 Task: Set Fix Rolling Shutter to Low
Action: Mouse moved to (294, 328)
Screenshot: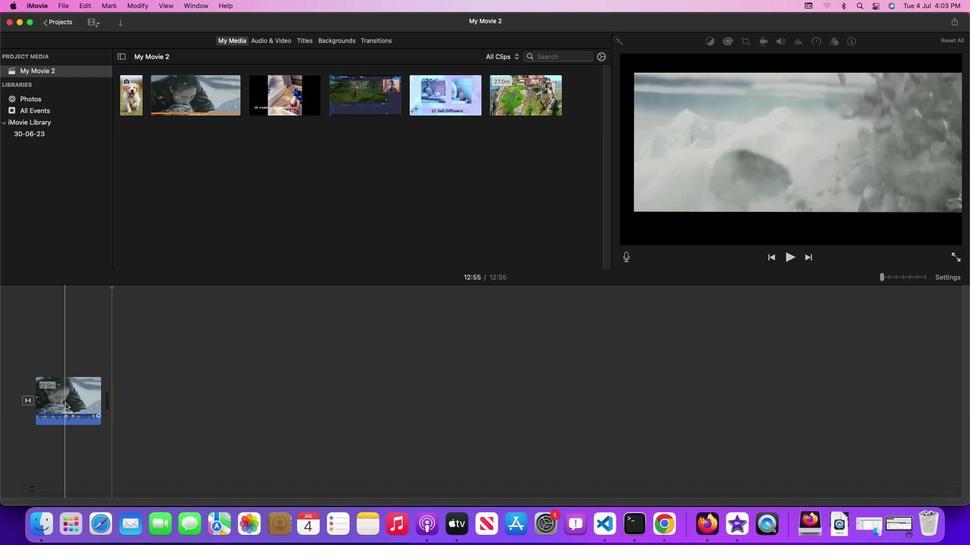
Action: Mouse pressed left at (294, 328)
Screenshot: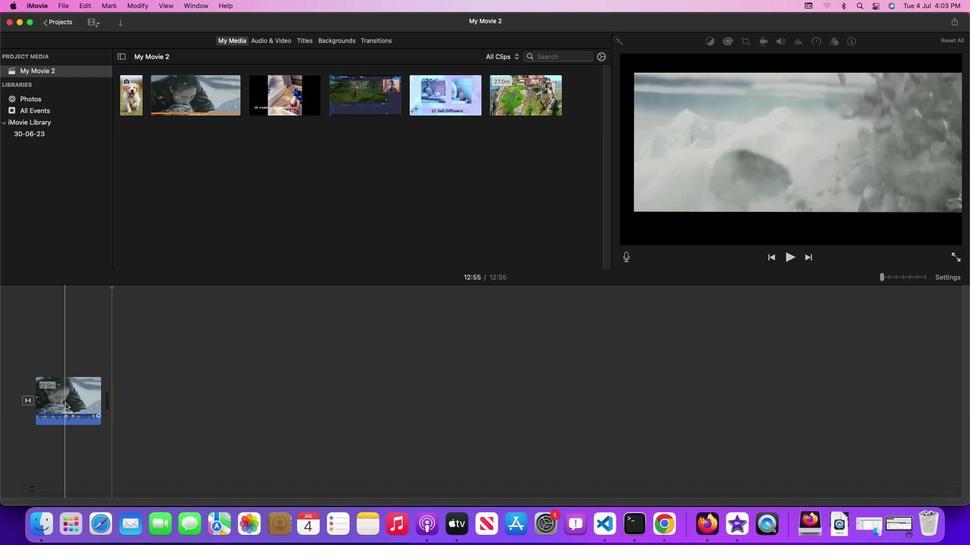 
Action: Mouse pressed left at (294, 328)
Screenshot: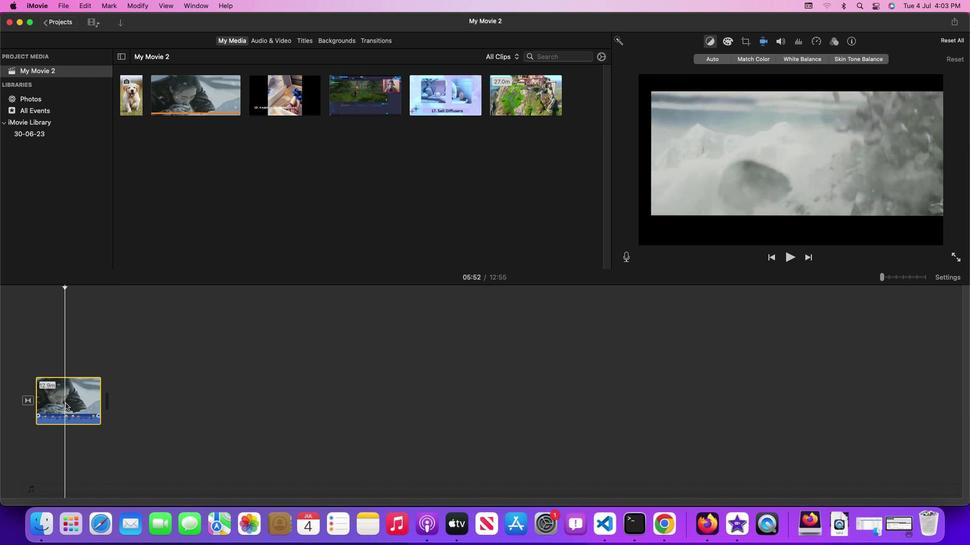 
Action: Mouse moved to (634, 242)
Screenshot: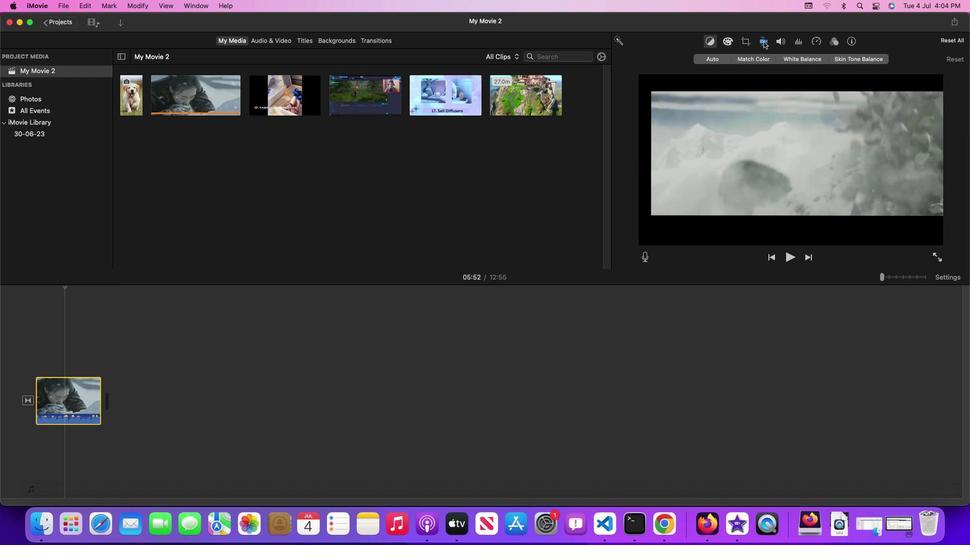
Action: Mouse pressed left at (634, 242)
Screenshot: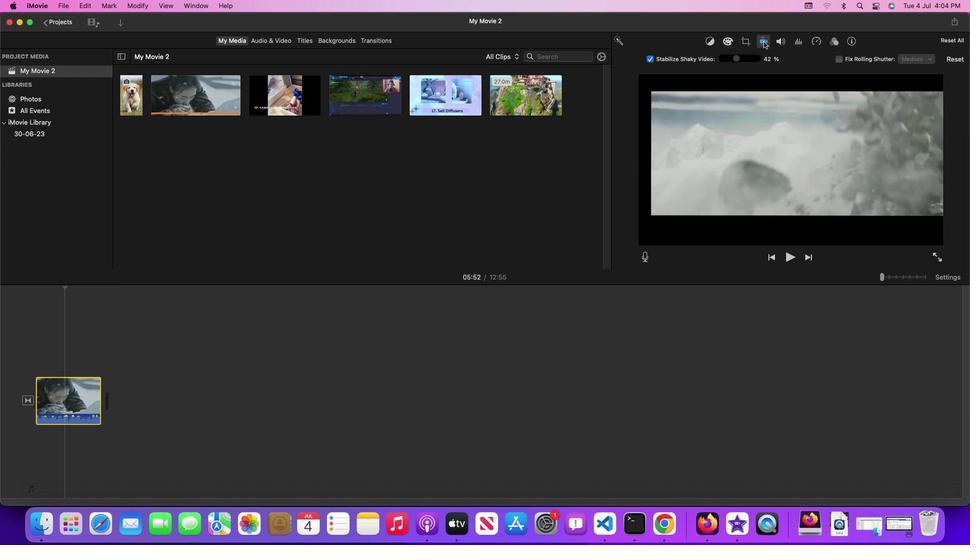 
Action: Mouse moved to (671, 246)
Screenshot: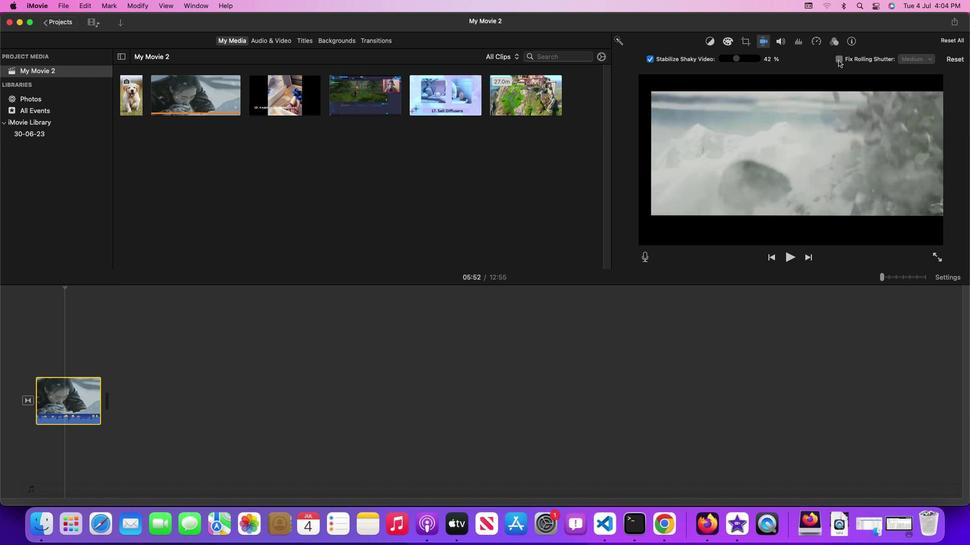 
Action: Mouse pressed left at (671, 246)
Screenshot: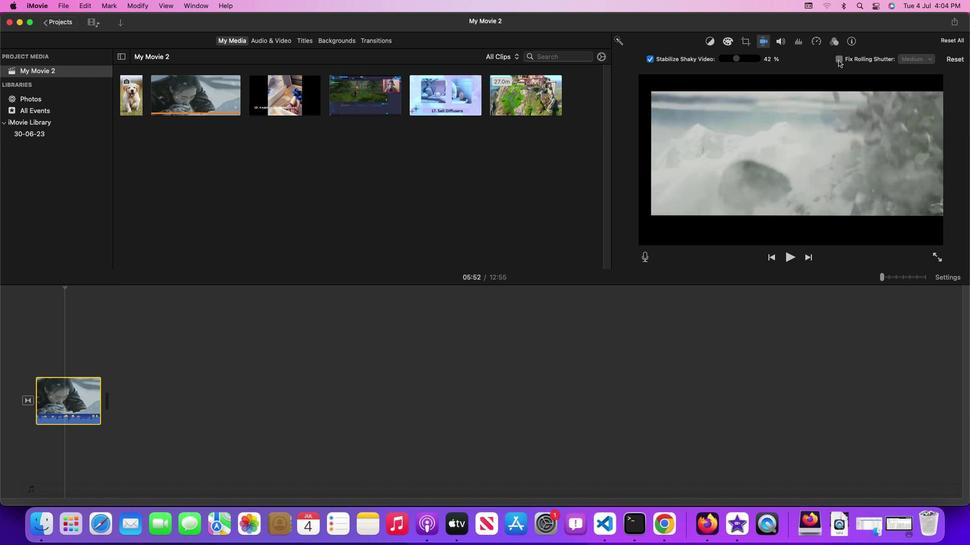 
Action: Mouse moved to (716, 246)
Screenshot: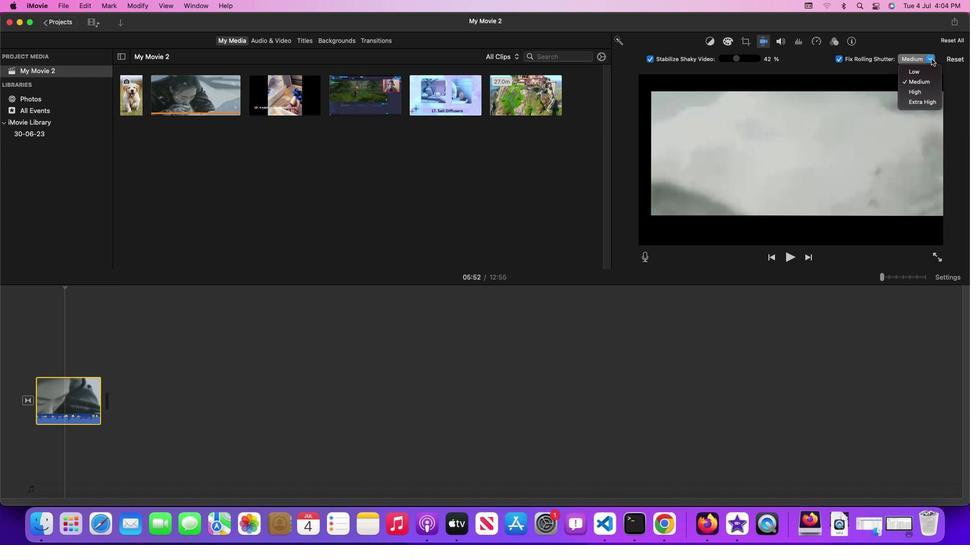 
Action: Mouse pressed left at (716, 246)
Screenshot: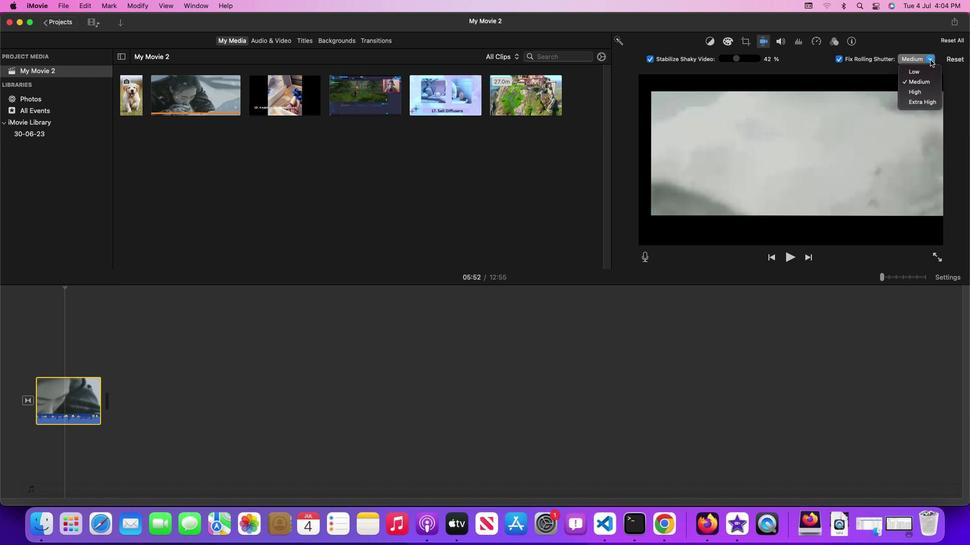 
Action: Mouse moved to (712, 249)
Screenshot: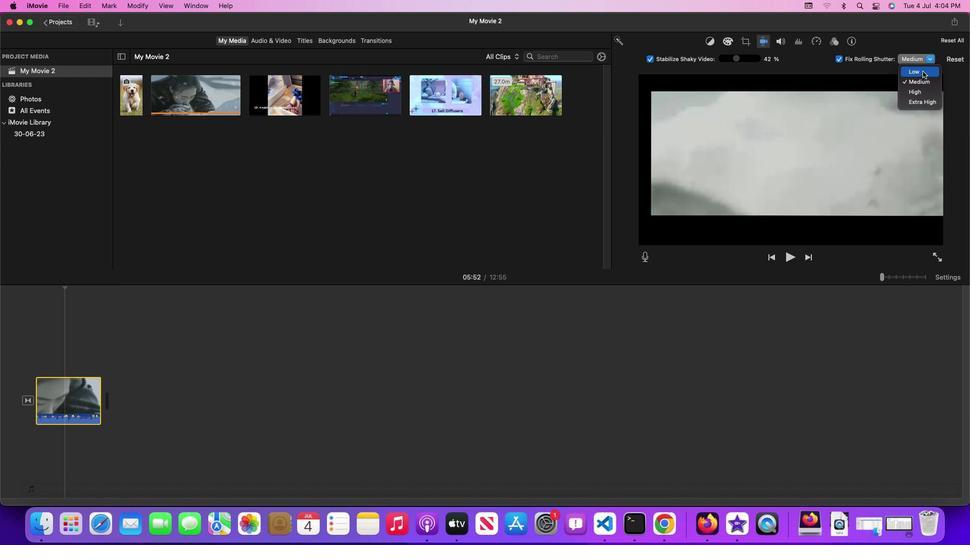 
Action: Mouse pressed left at (712, 249)
Screenshot: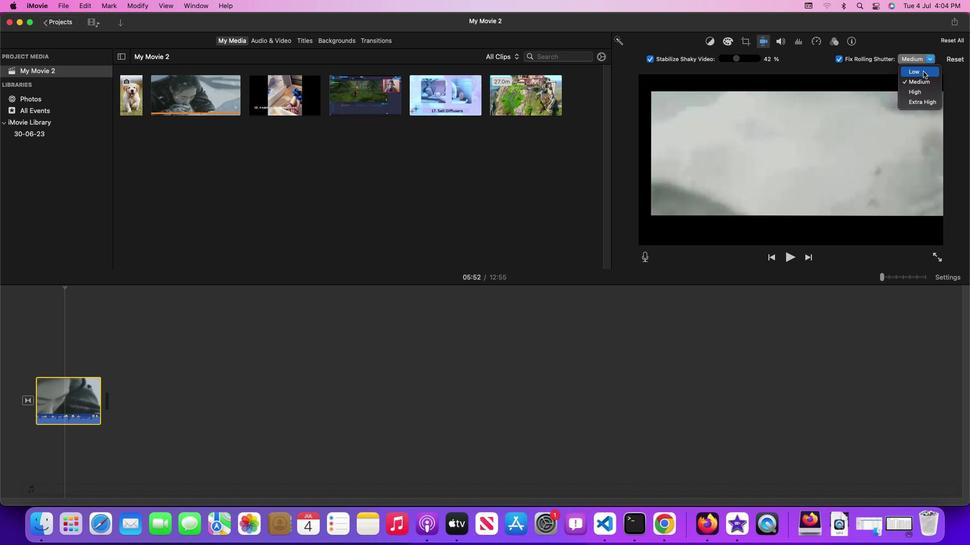
Action: Mouse moved to (707, 254)
Screenshot: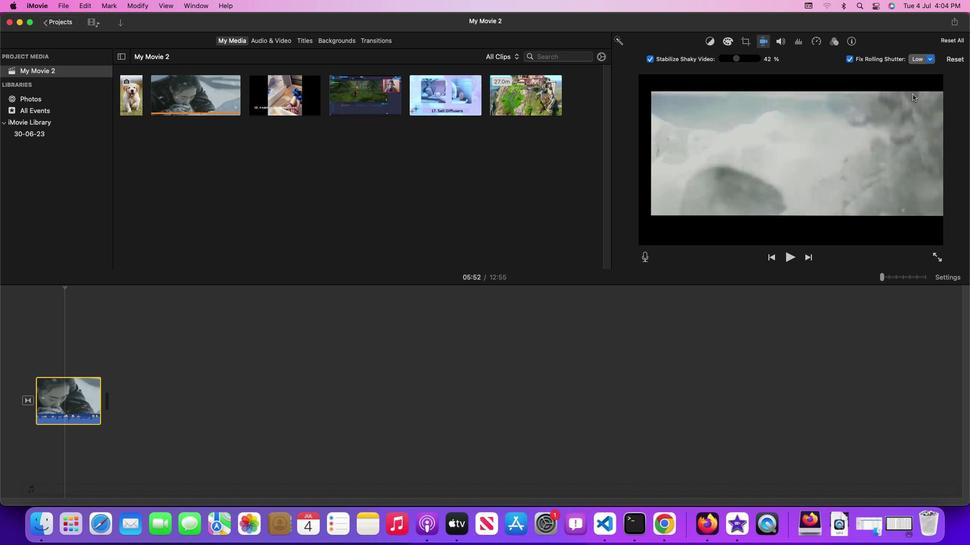 
